 Task: Search one way flight ticket for 2 adults, 4 children and 1 infant on lap in business from Deadhorse: Deadhorse Airport(prudhoe Bay Airport) to Jackson: Jackson Hole Airport on 5-2-2023. Choice of flights is Spirit. Number of bags: 1 carry on bag. Price is upto 83000. Outbound departure time preference is 6:15.
Action: Mouse moved to (190, 133)
Screenshot: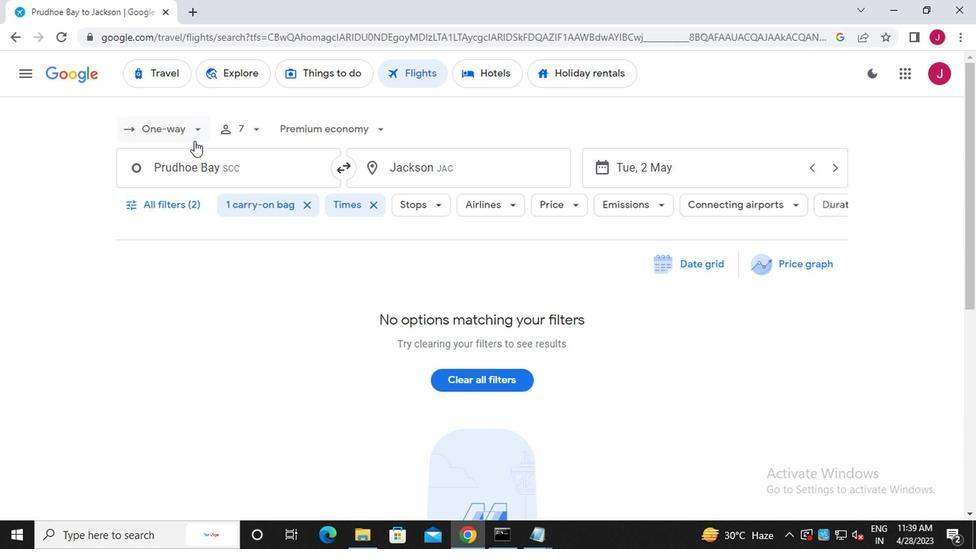 
Action: Mouse pressed left at (190, 133)
Screenshot: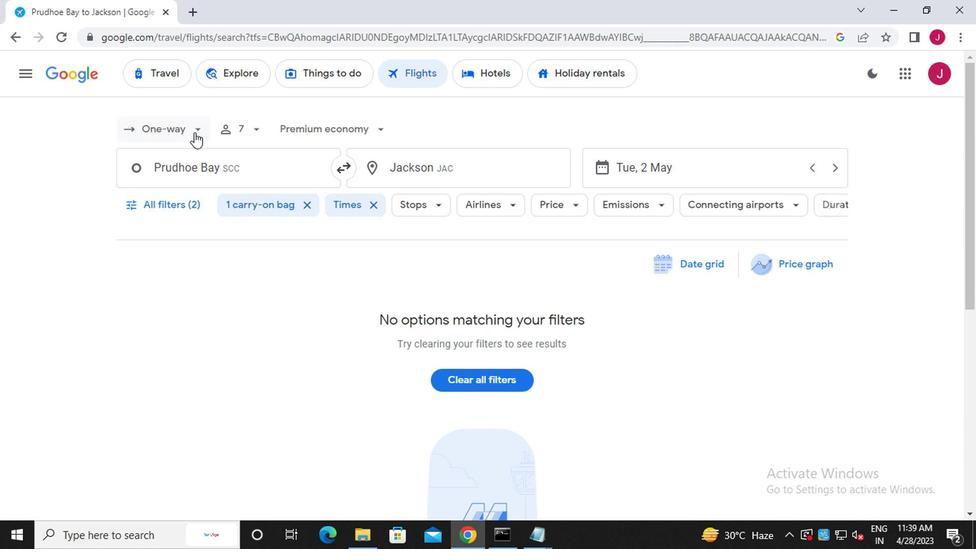 
Action: Mouse moved to (178, 196)
Screenshot: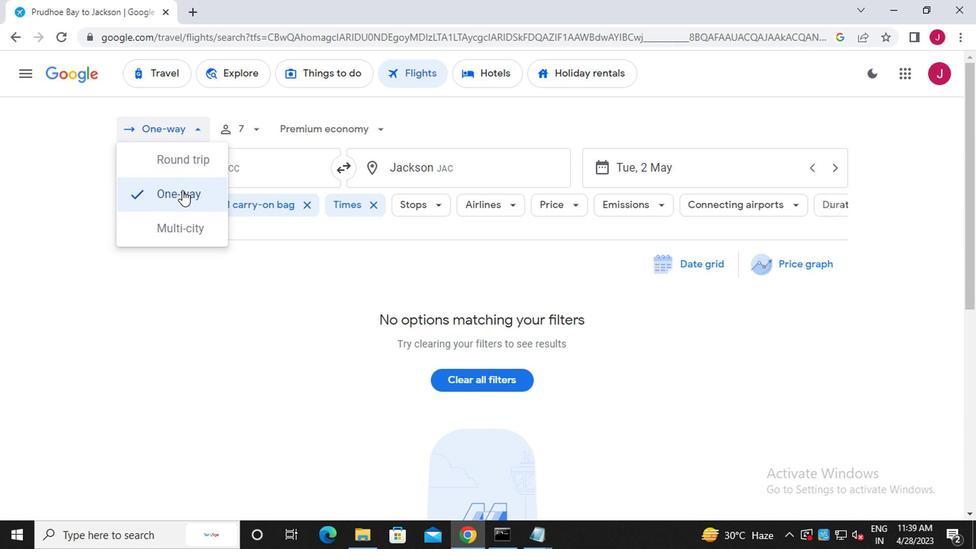 
Action: Mouse pressed left at (178, 196)
Screenshot: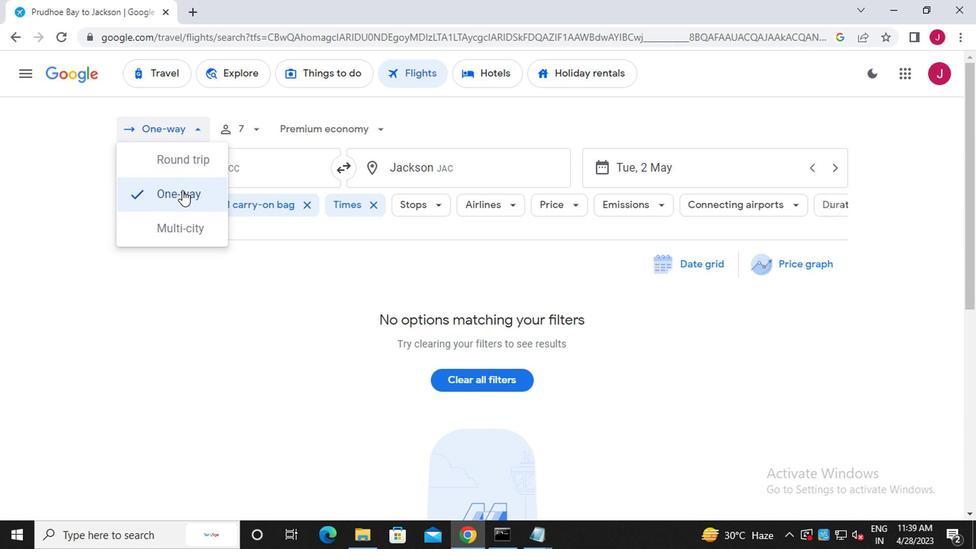 
Action: Mouse moved to (256, 132)
Screenshot: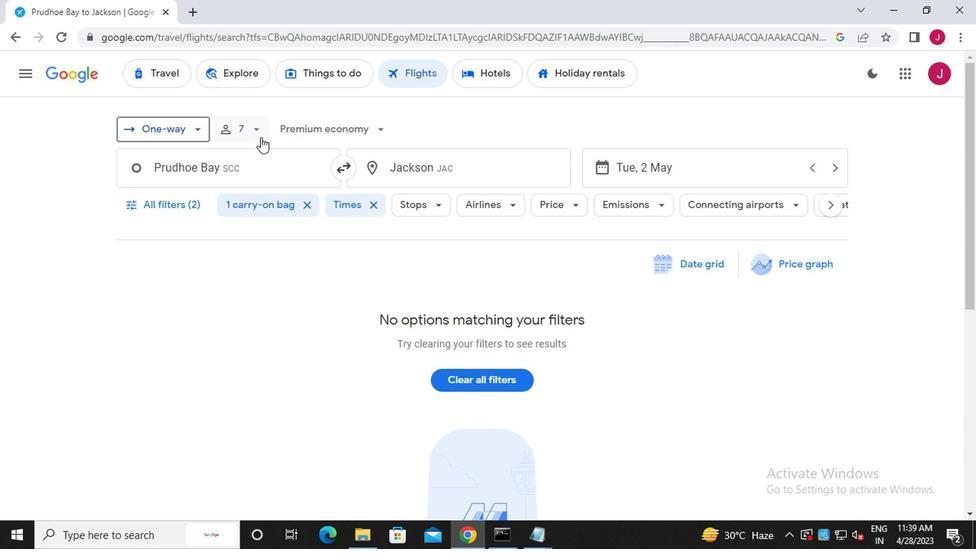 
Action: Mouse pressed left at (256, 132)
Screenshot: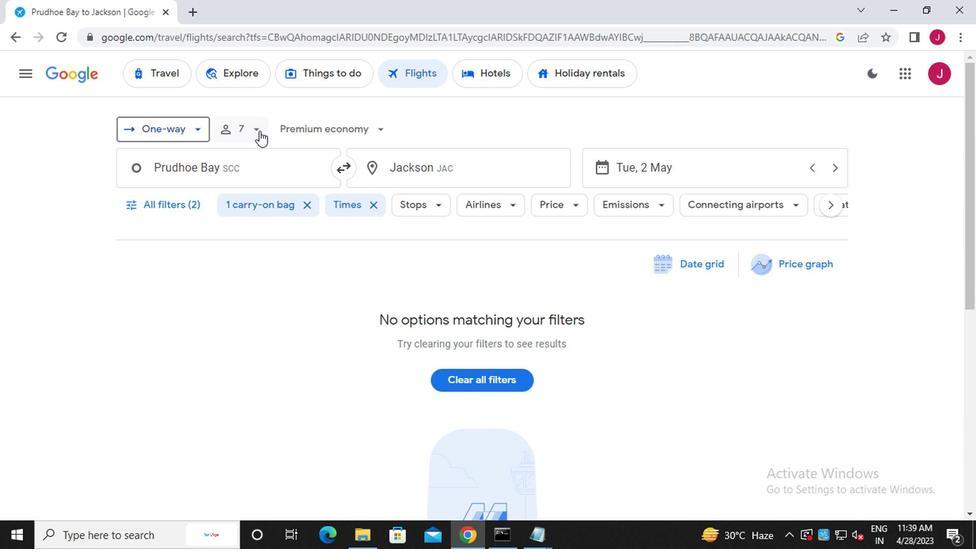 
Action: Mouse moved to (351, 318)
Screenshot: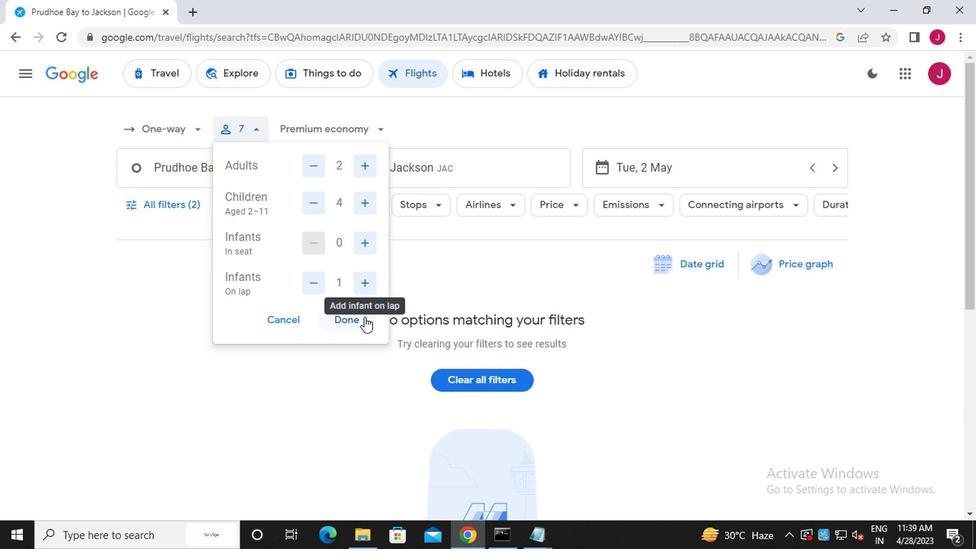 
Action: Mouse pressed left at (351, 318)
Screenshot: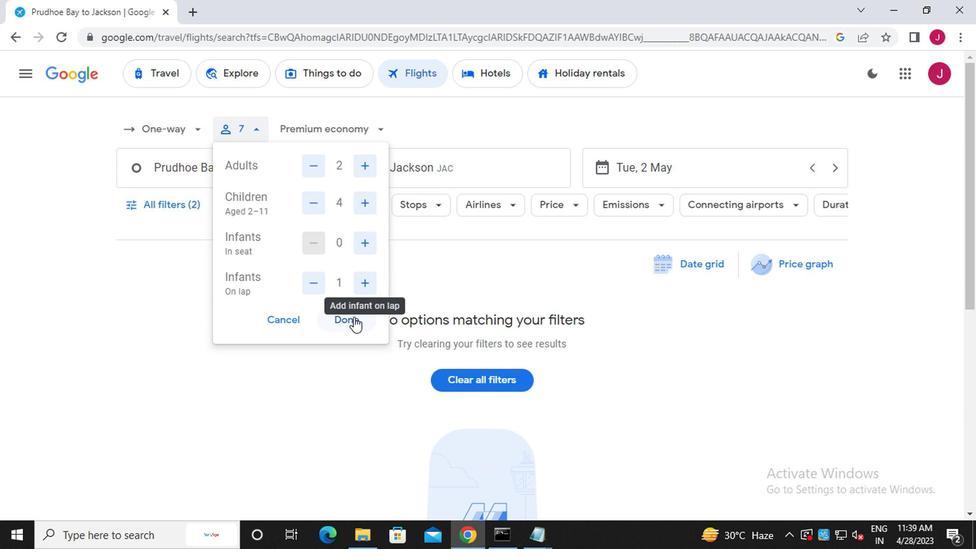 
Action: Mouse moved to (263, 166)
Screenshot: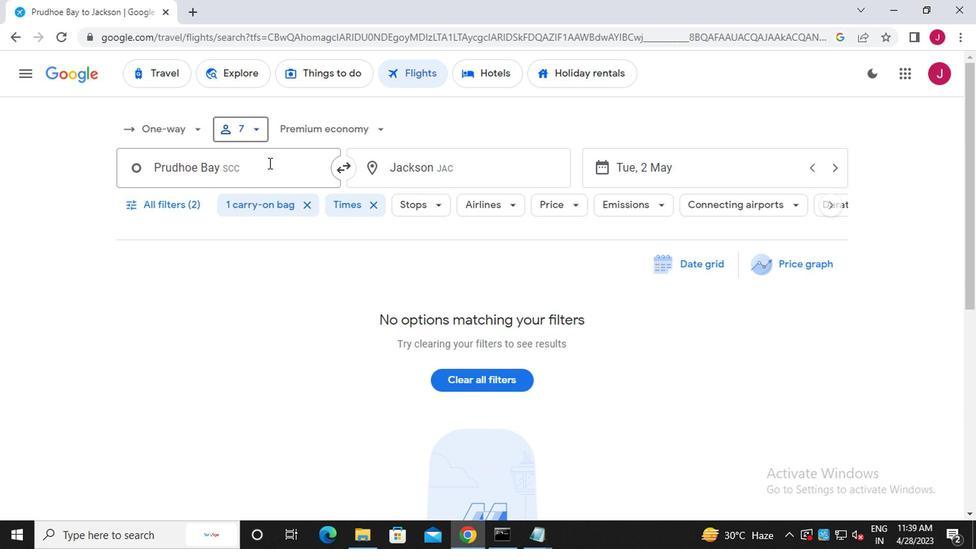 
Action: Mouse pressed left at (263, 166)
Screenshot: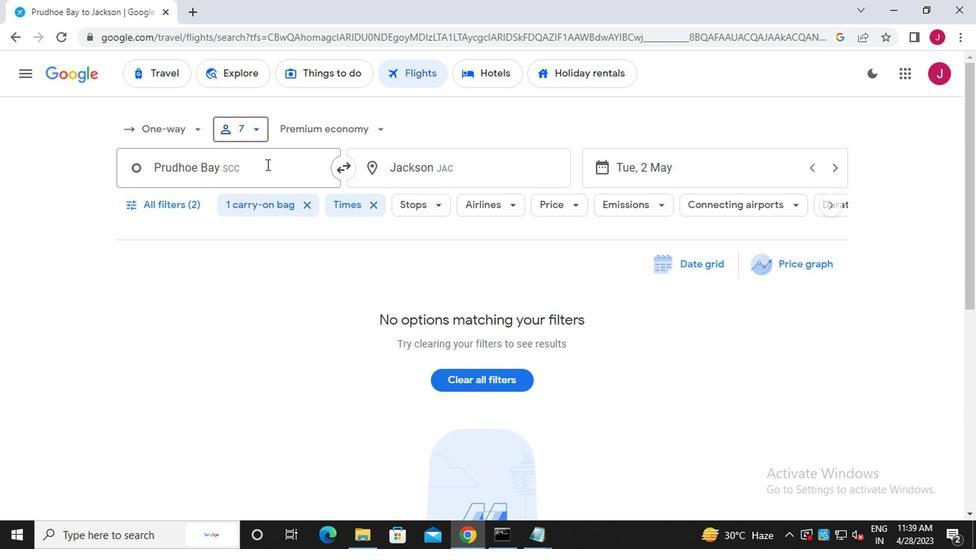 
Action: Key pressed <Key.backspace><Key.caps_lock>d<Key.caps_lock>eadhorse
Screenshot: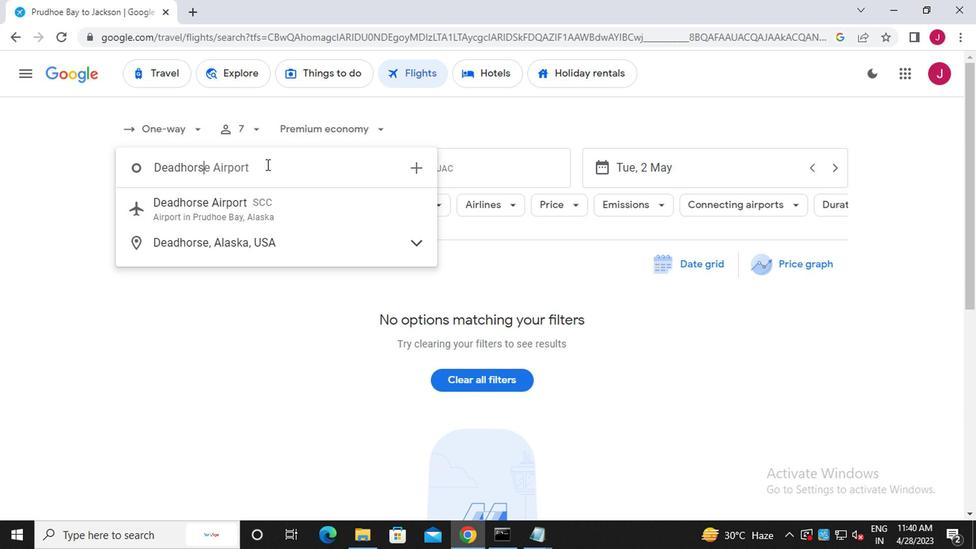 
Action: Mouse moved to (280, 212)
Screenshot: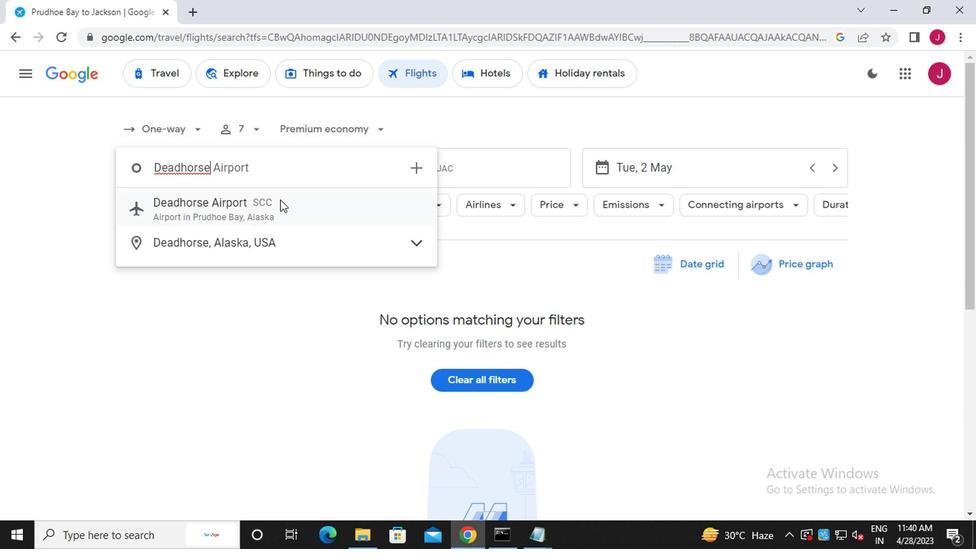
Action: Mouse pressed left at (280, 212)
Screenshot: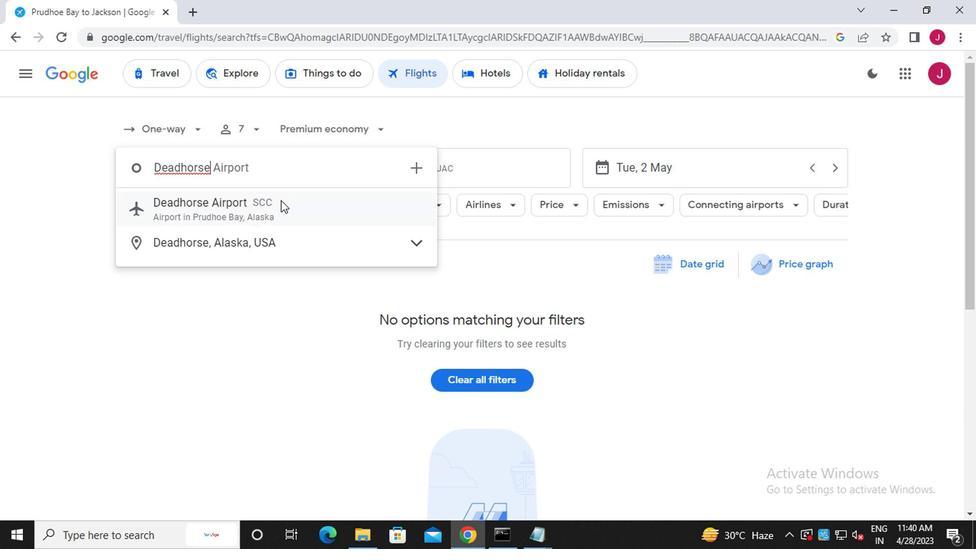 
Action: Mouse moved to (468, 170)
Screenshot: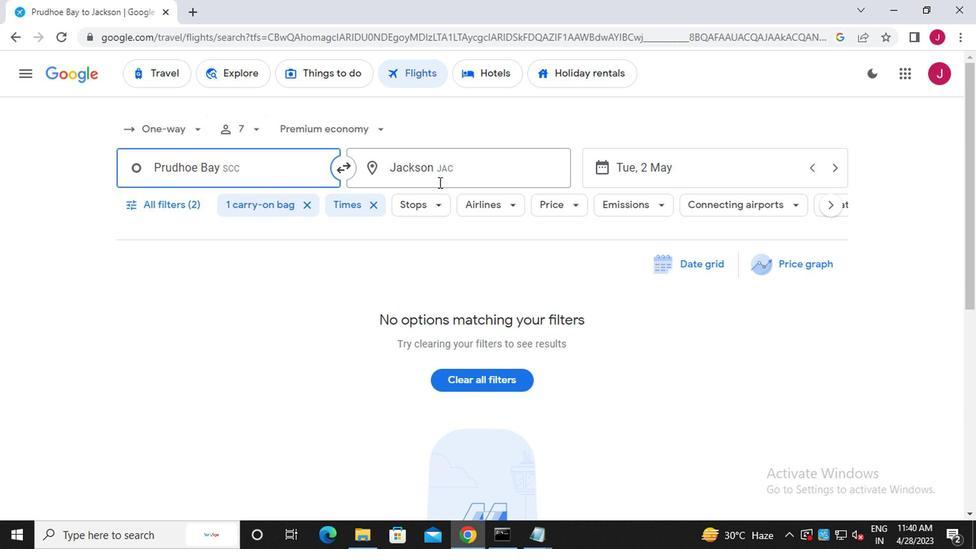 
Action: Mouse pressed left at (468, 170)
Screenshot: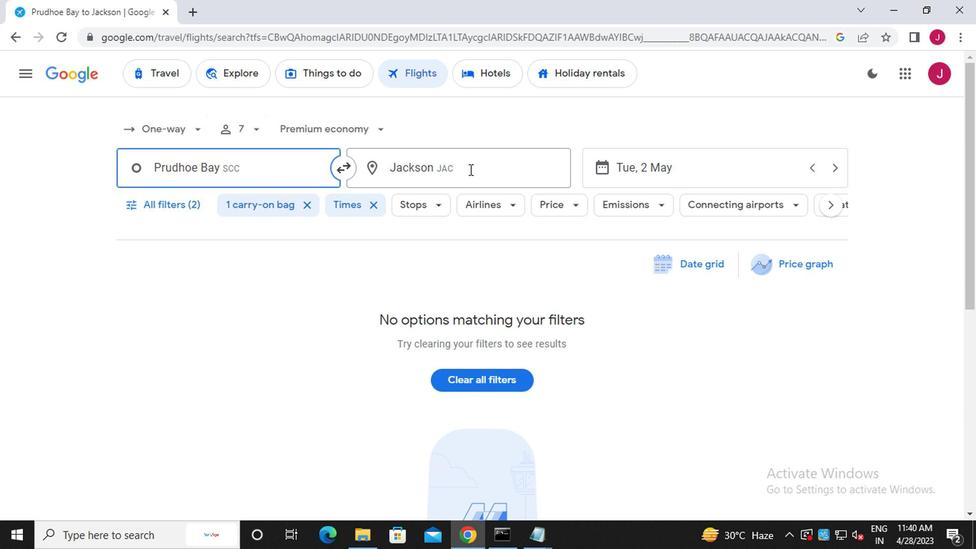 
Action: Mouse moved to (484, 325)
Screenshot: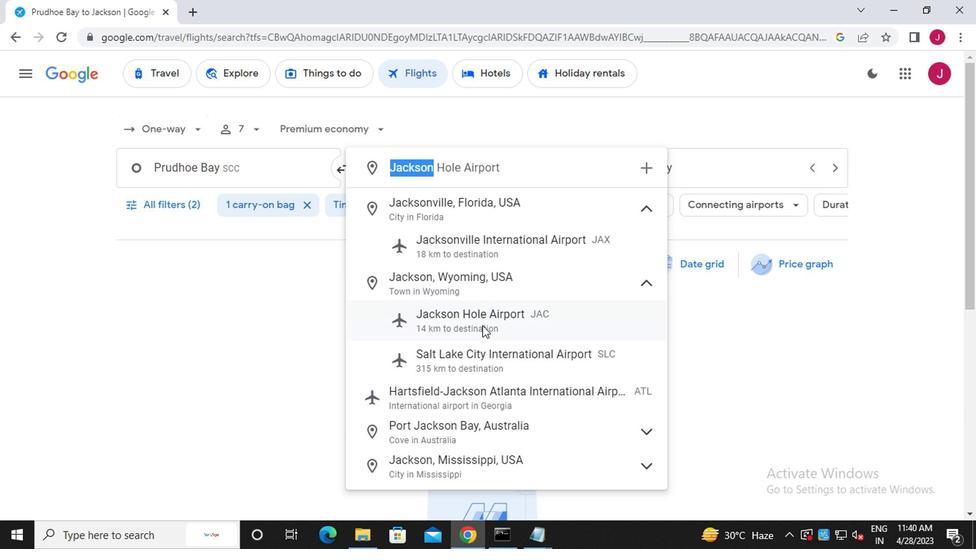 
Action: Mouse pressed left at (484, 325)
Screenshot: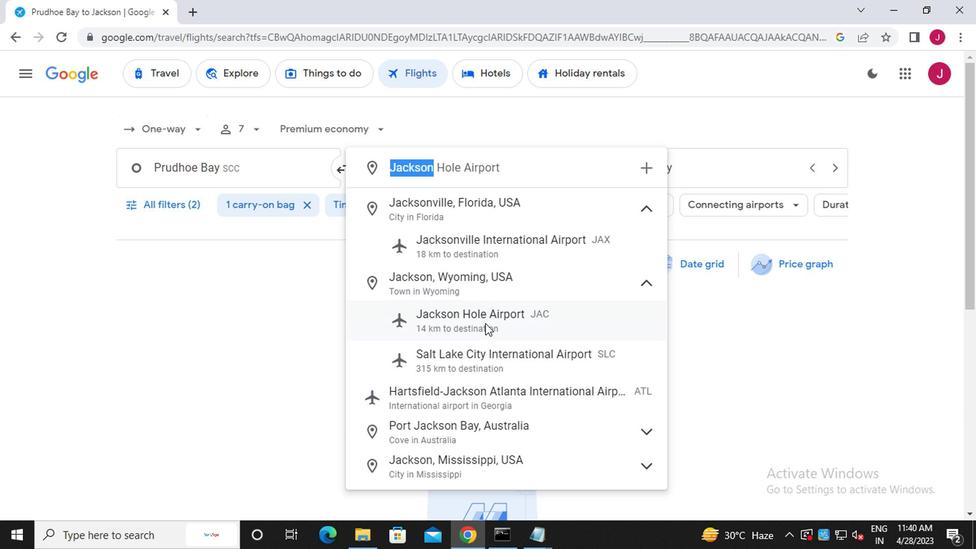 
Action: Mouse moved to (687, 173)
Screenshot: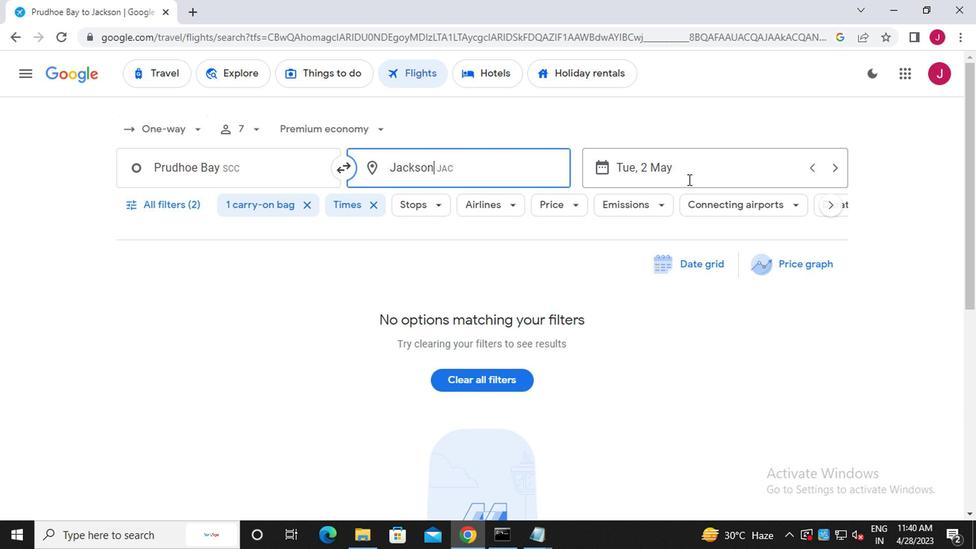 
Action: Mouse pressed left at (687, 173)
Screenshot: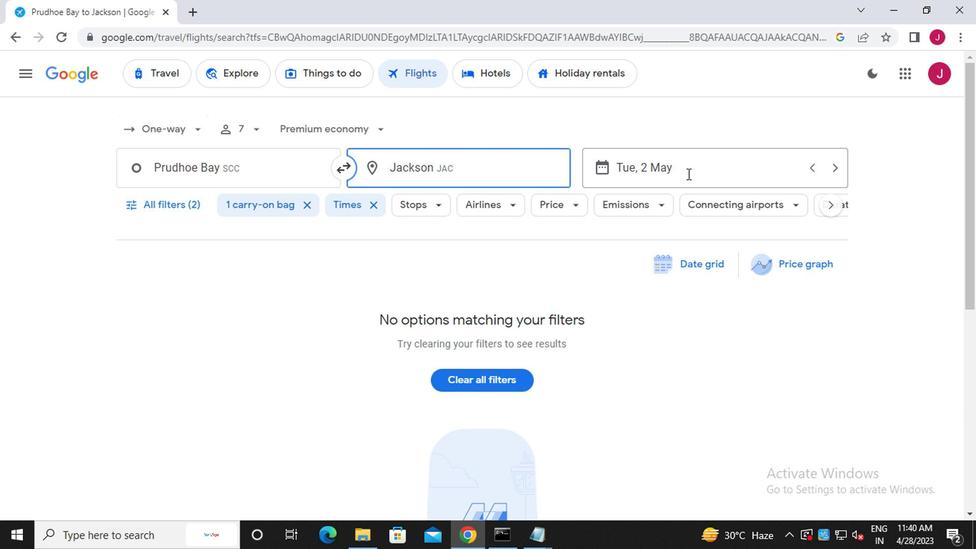 
Action: Mouse moved to (808, 494)
Screenshot: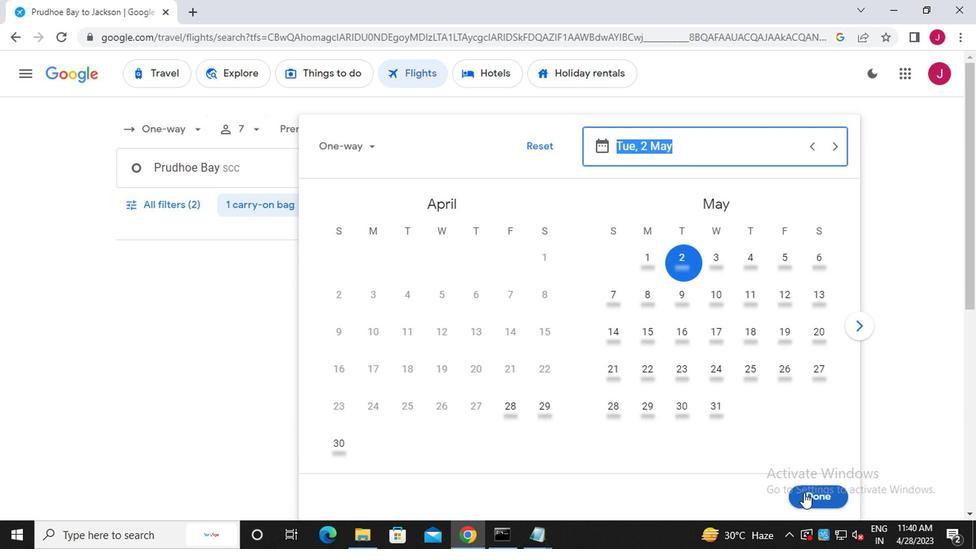 
Action: Mouse pressed left at (808, 494)
Screenshot: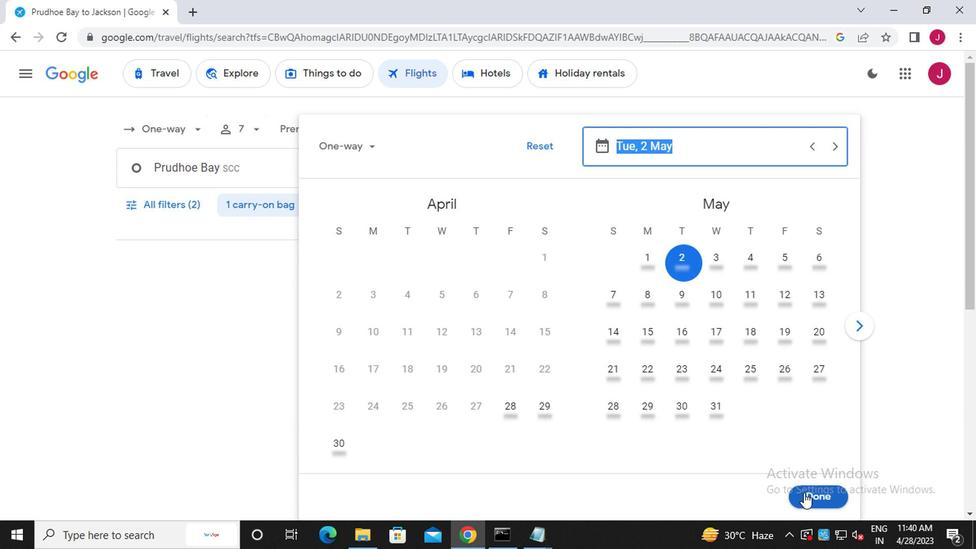 
Action: Mouse moved to (502, 378)
Screenshot: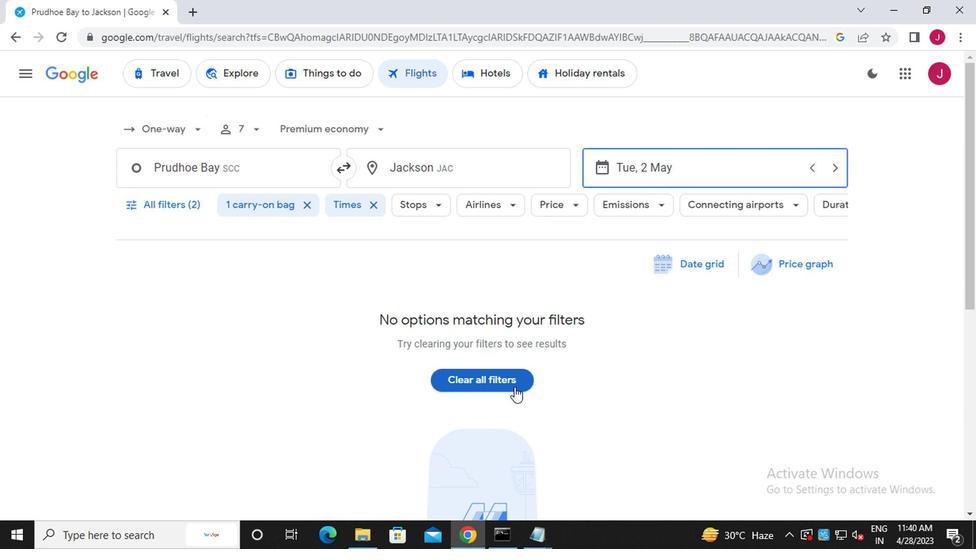 
Action: Mouse pressed left at (502, 378)
Screenshot: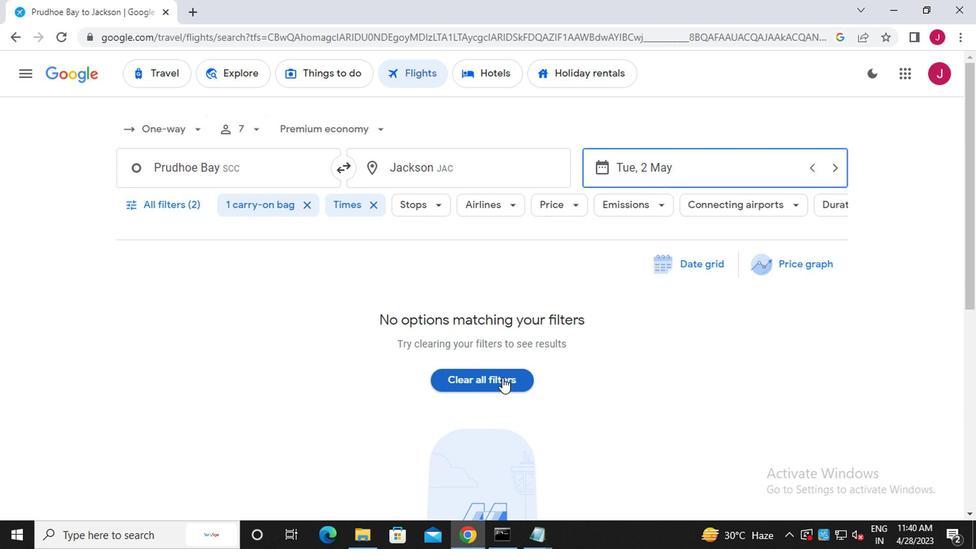 
Action: Mouse moved to (154, 209)
Screenshot: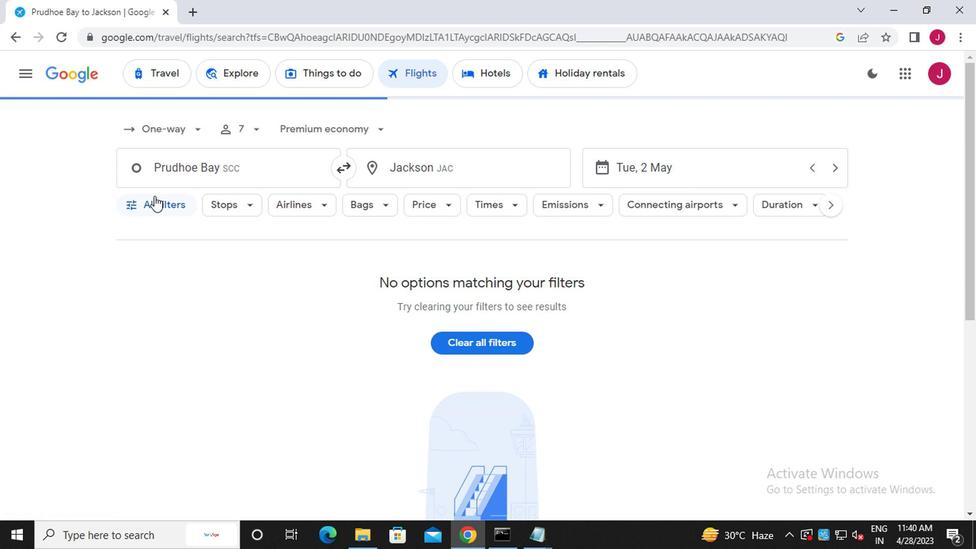 
Action: Mouse pressed left at (154, 209)
Screenshot: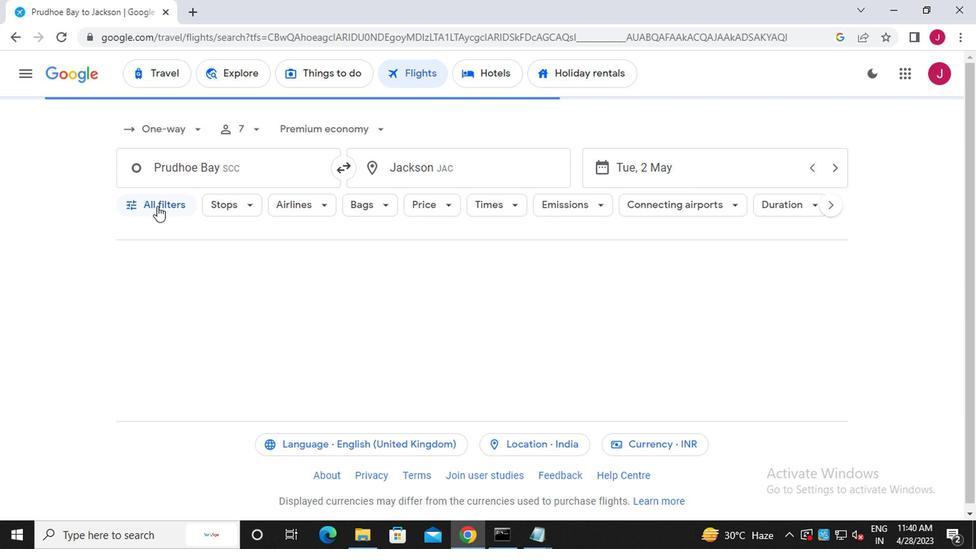 
Action: Mouse moved to (187, 316)
Screenshot: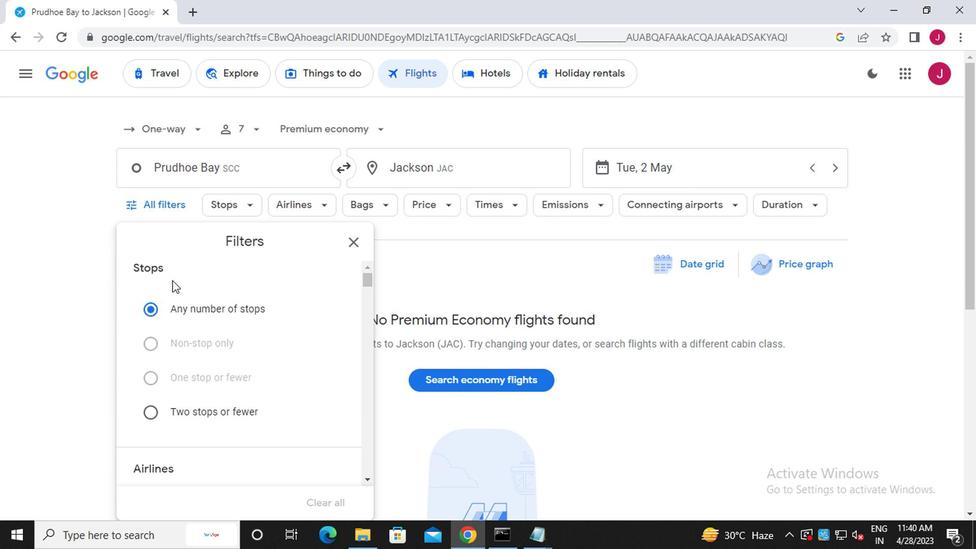 
Action: Mouse scrolled (187, 315) with delta (0, -1)
Screenshot: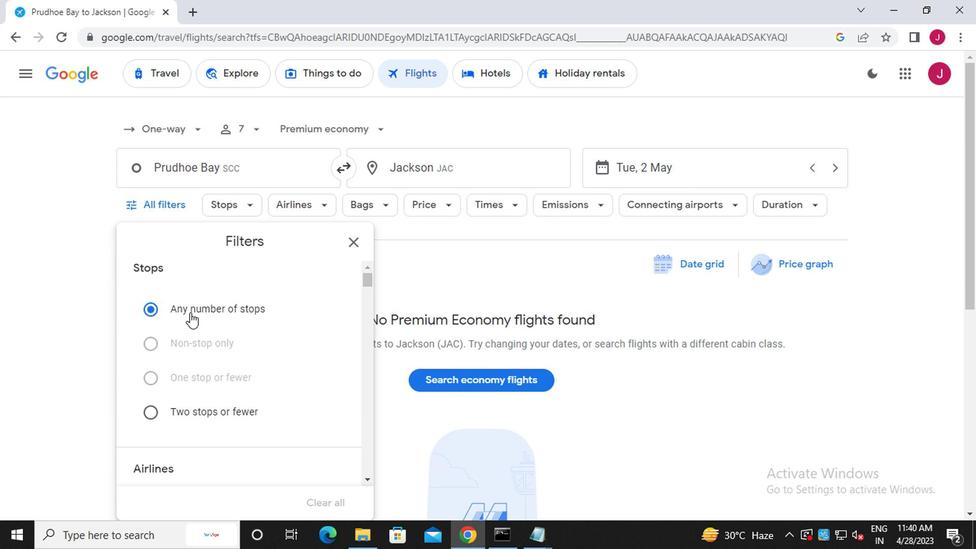 
Action: Mouse scrolled (187, 315) with delta (0, -1)
Screenshot: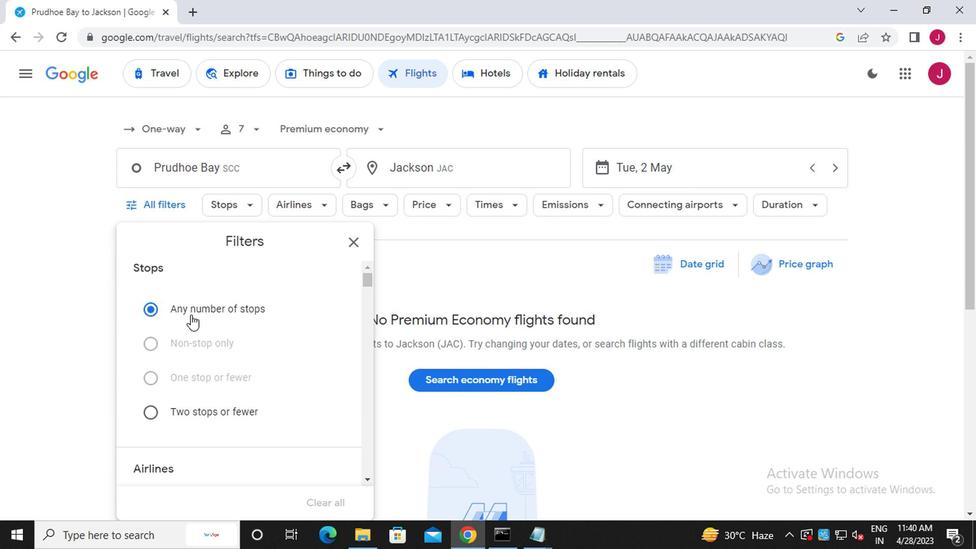 
Action: Mouse moved to (317, 366)
Screenshot: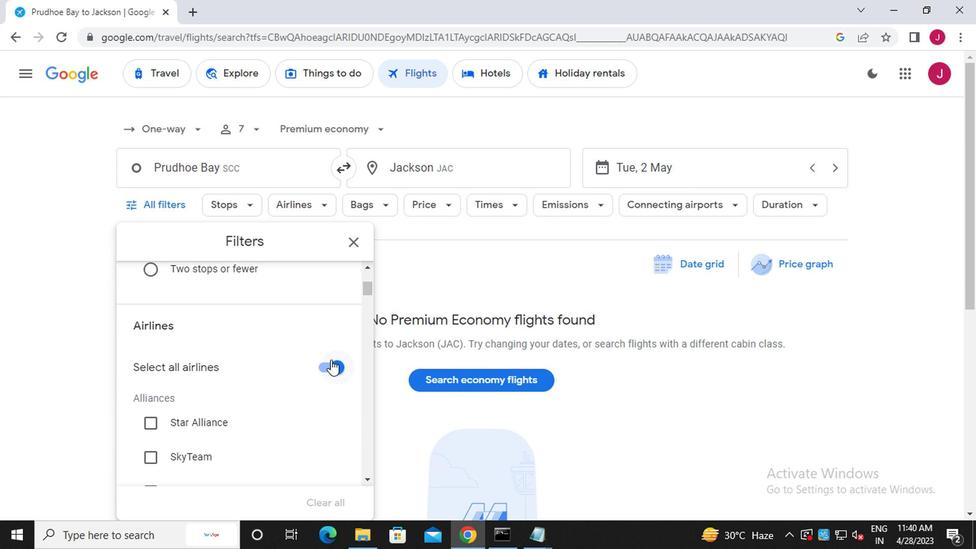 
Action: Mouse pressed left at (317, 366)
Screenshot: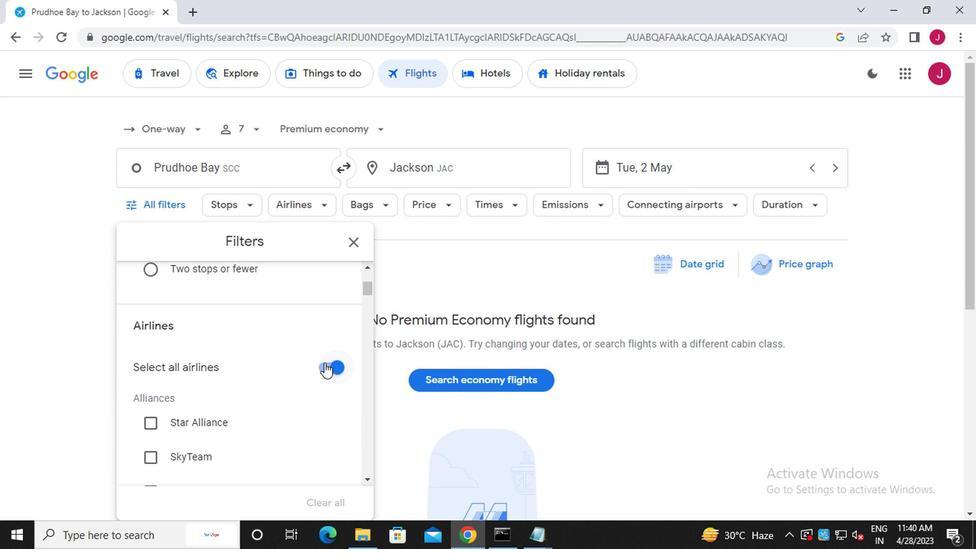 
Action: Mouse moved to (265, 370)
Screenshot: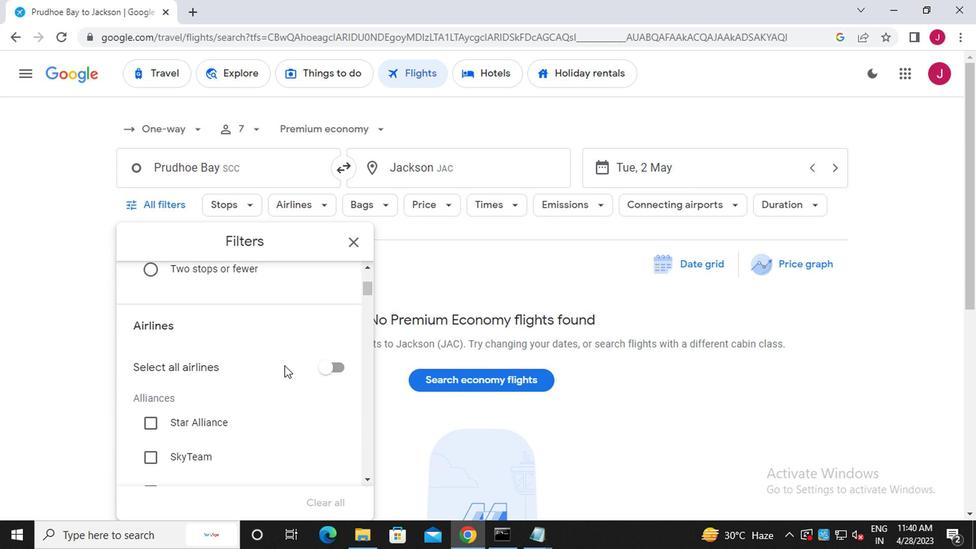 
Action: Mouse scrolled (265, 369) with delta (0, -1)
Screenshot: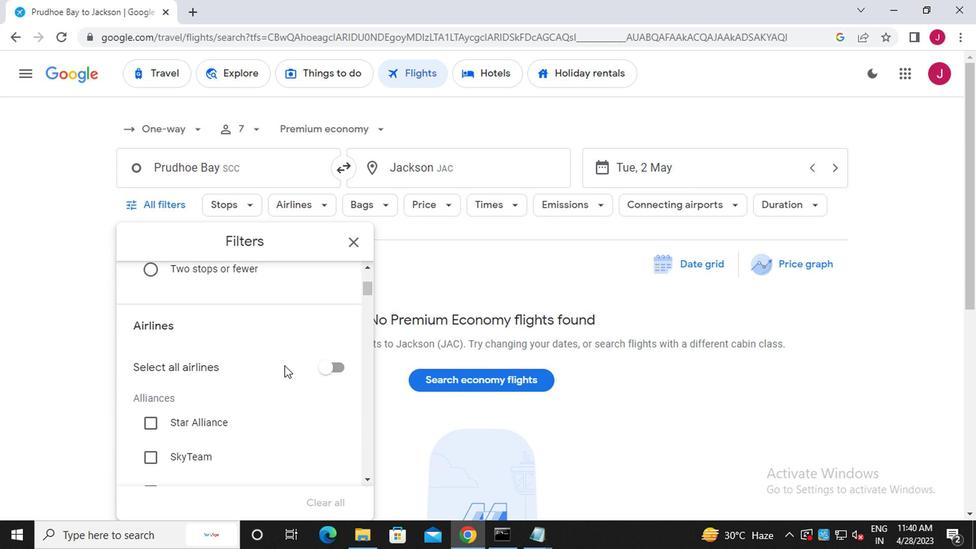 
Action: Mouse moved to (264, 370)
Screenshot: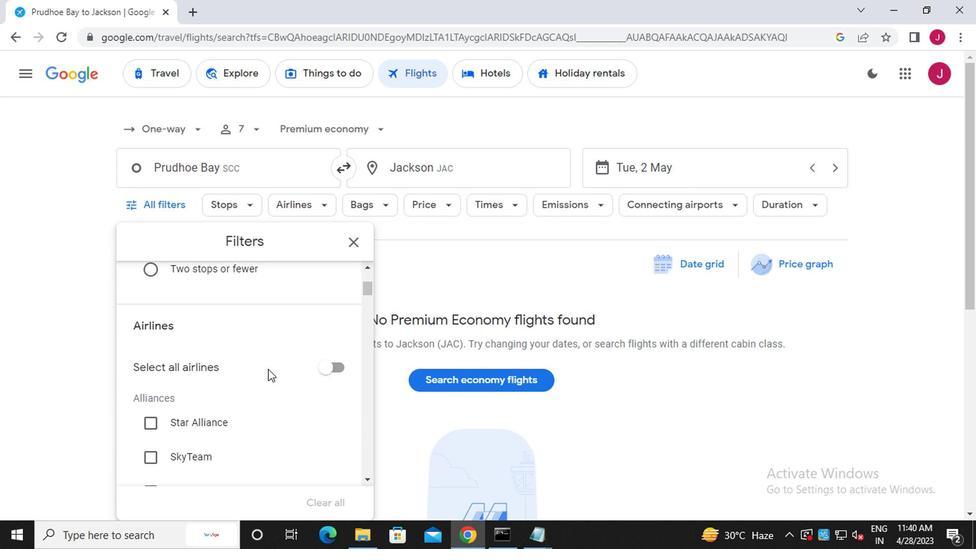
Action: Mouse scrolled (264, 369) with delta (0, -1)
Screenshot: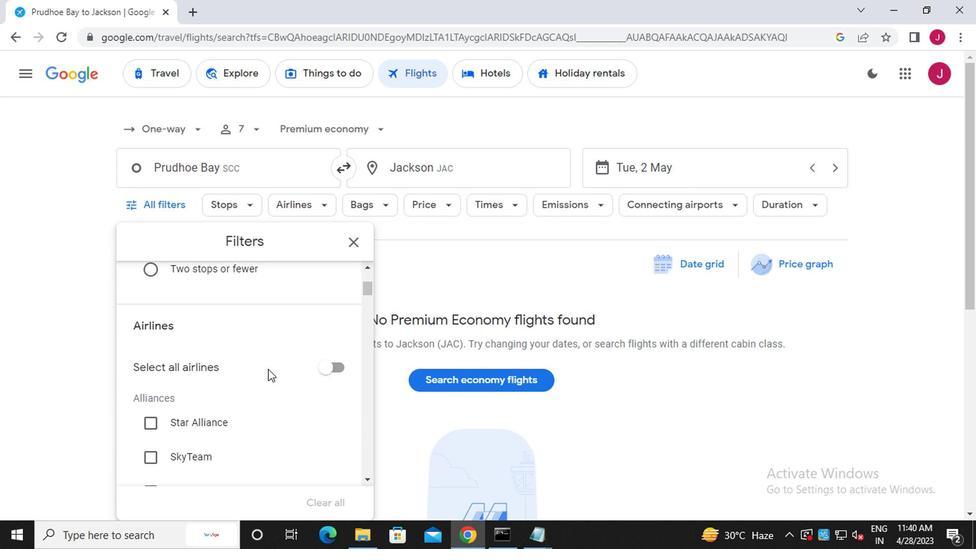 
Action: Mouse moved to (248, 369)
Screenshot: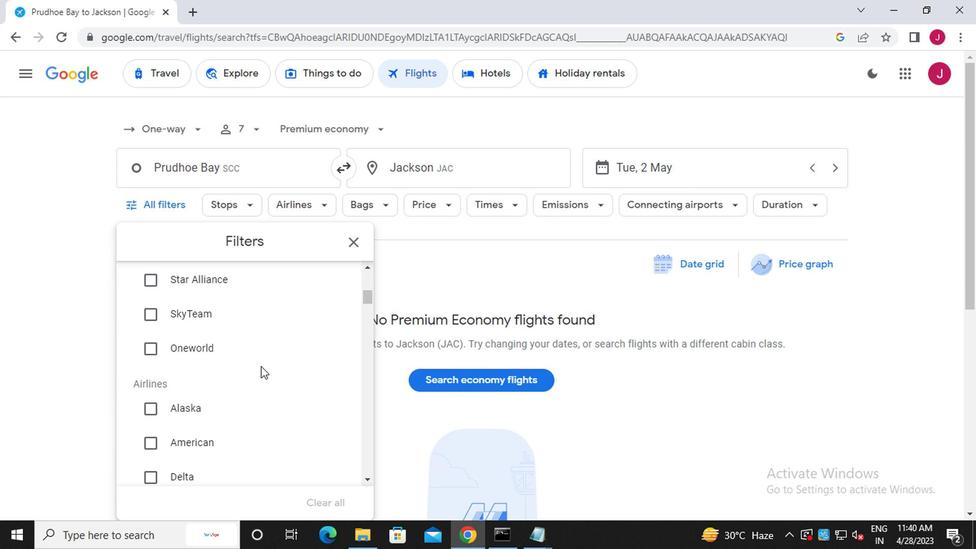 
Action: Mouse scrolled (248, 368) with delta (0, -1)
Screenshot: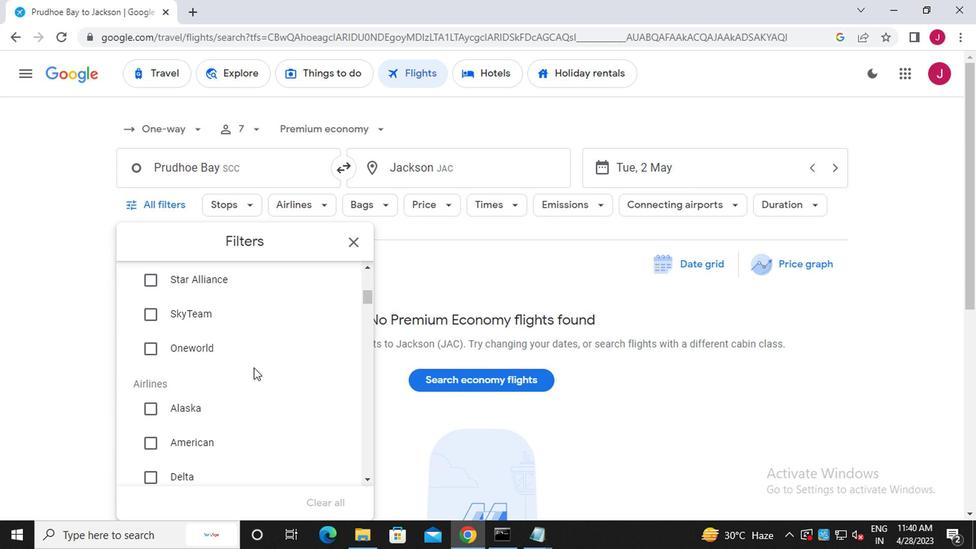 
Action: Mouse moved to (245, 364)
Screenshot: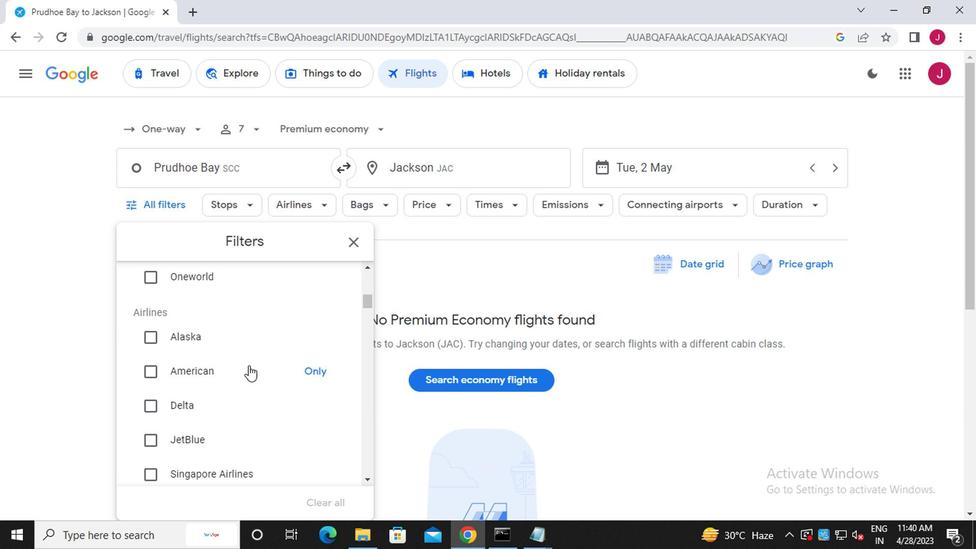 
Action: Mouse scrolled (245, 365) with delta (0, 1)
Screenshot: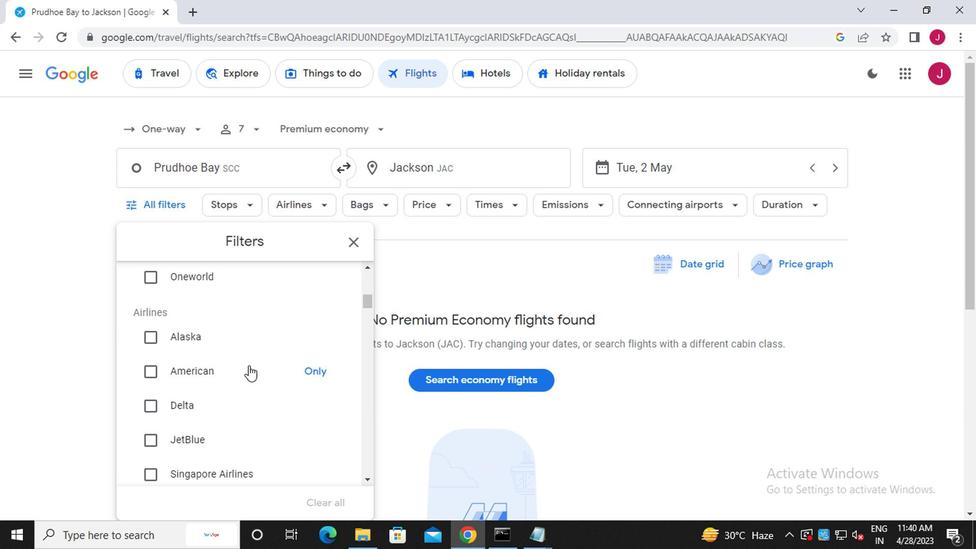 
Action: Mouse scrolled (245, 365) with delta (0, 1)
Screenshot: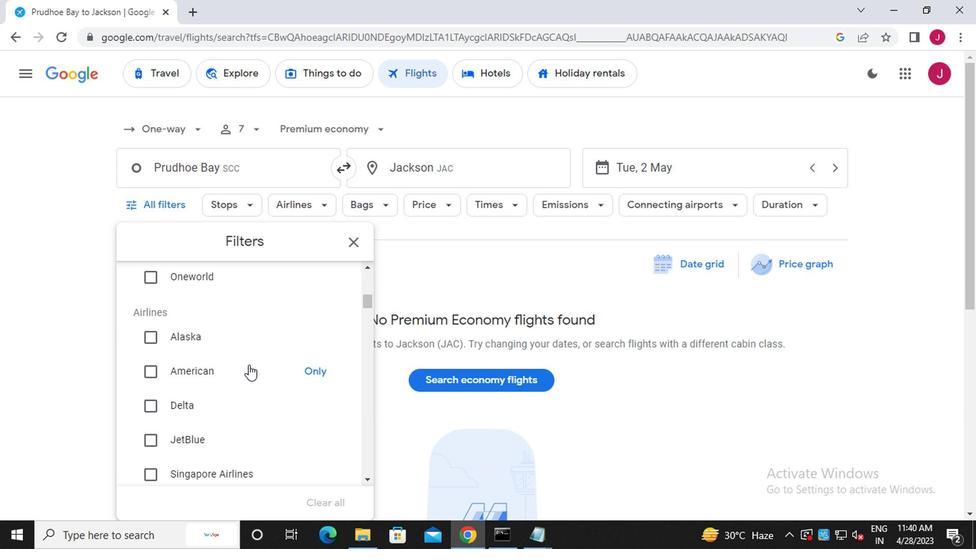 
Action: Mouse scrolled (245, 364) with delta (0, 0)
Screenshot: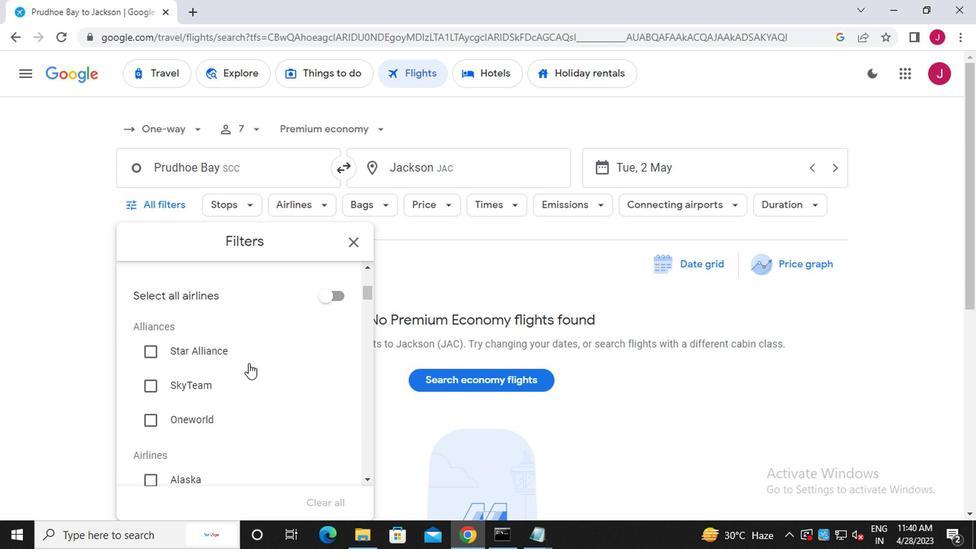 
Action: Mouse scrolled (245, 364) with delta (0, 0)
Screenshot: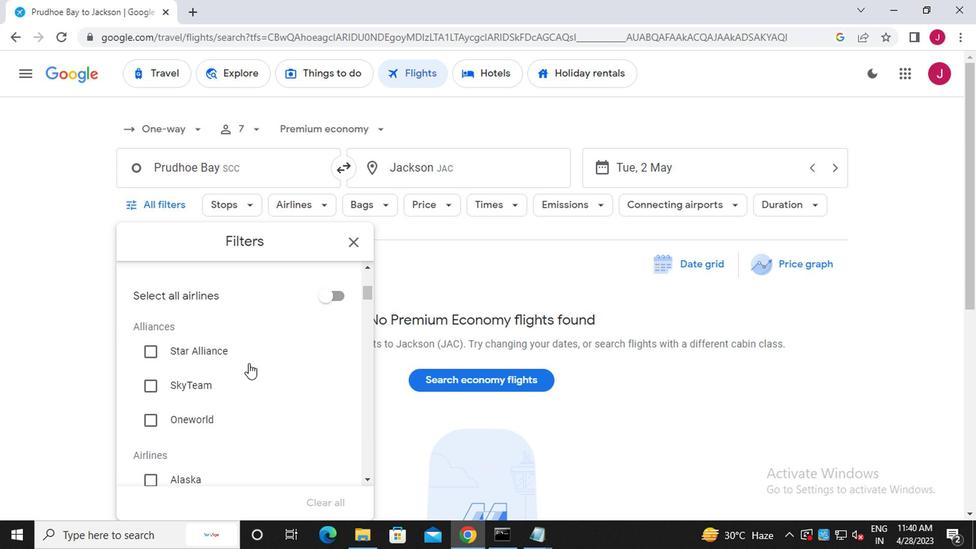 
Action: Mouse scrolled (245, 364) with delta (0, 0)
Screenshot: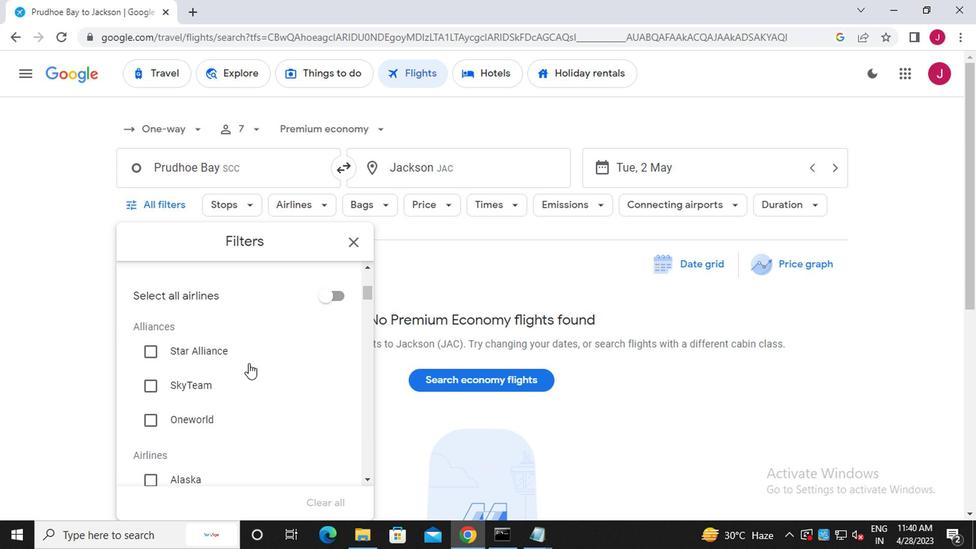 
Action: Mouse scrolled (245, 364) with delta (0, 0)
Screenshot: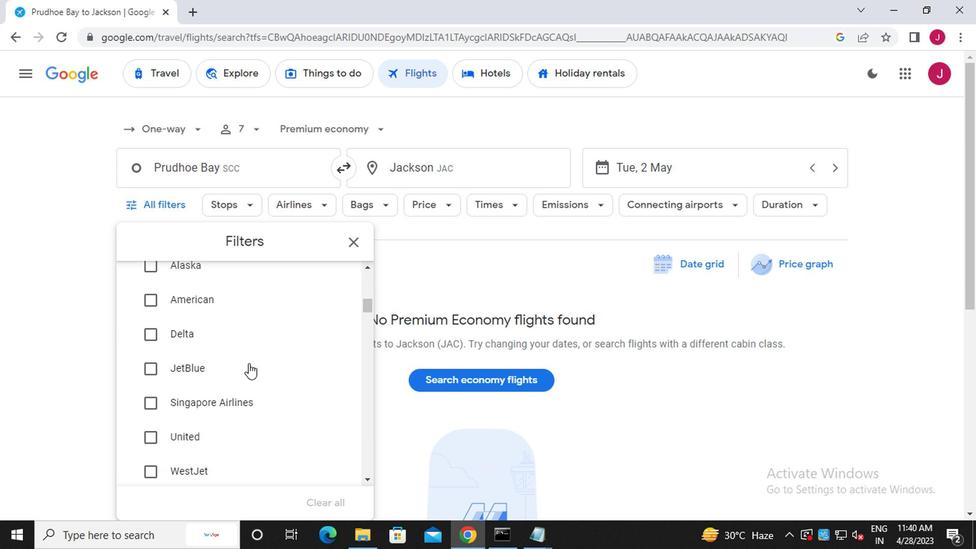 
Action: Mouse moved to (242, 354)
Screenshot: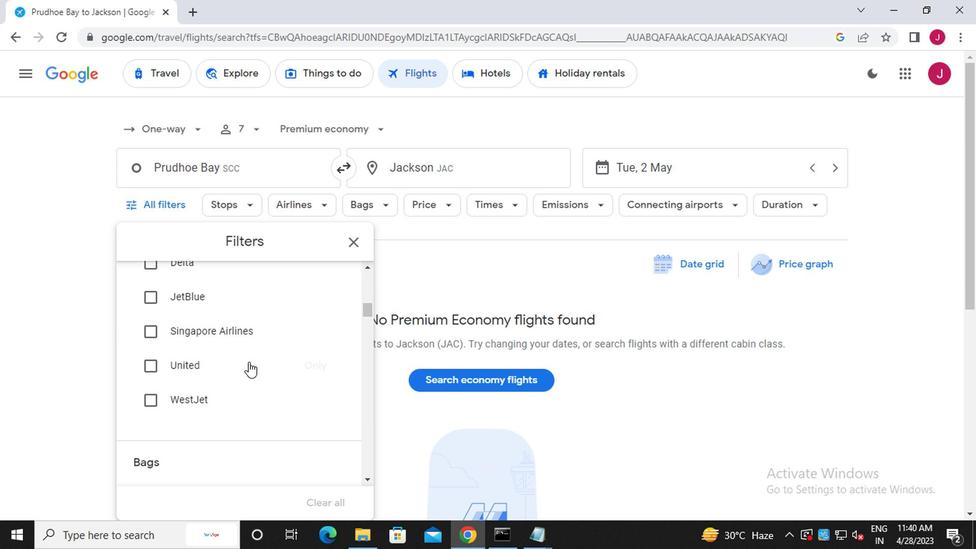 
Action: Mouse scrolled (242, 353) with delta (0, 0)
Screenshot: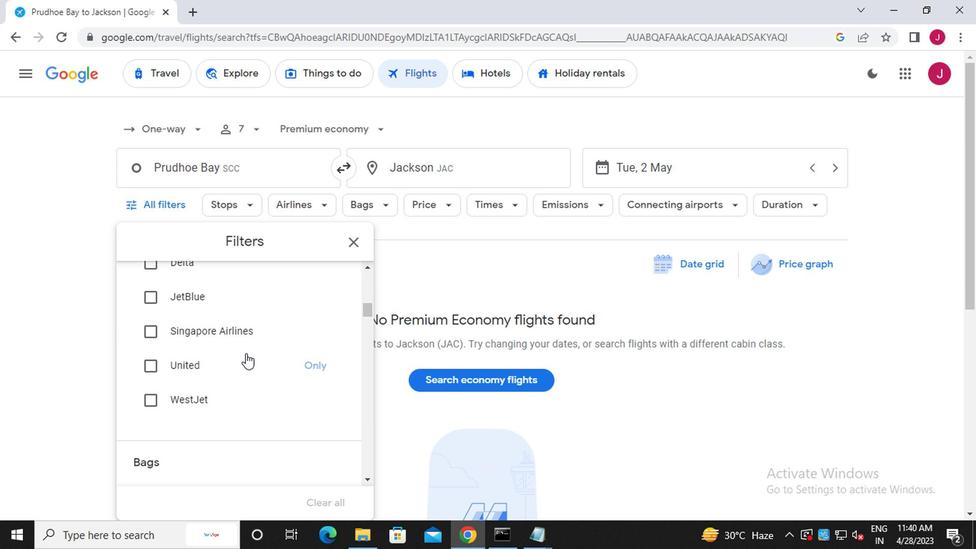 
Action: Mouse scrolled (242, 353) with delta (0, 0)
Screenshot: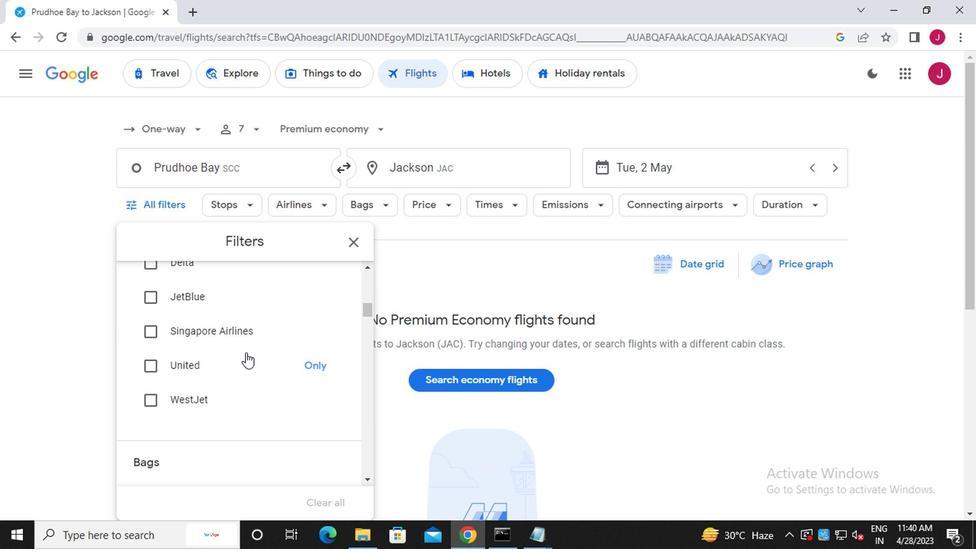 
Action: Mouse moved to (328, 358)
Screenshot: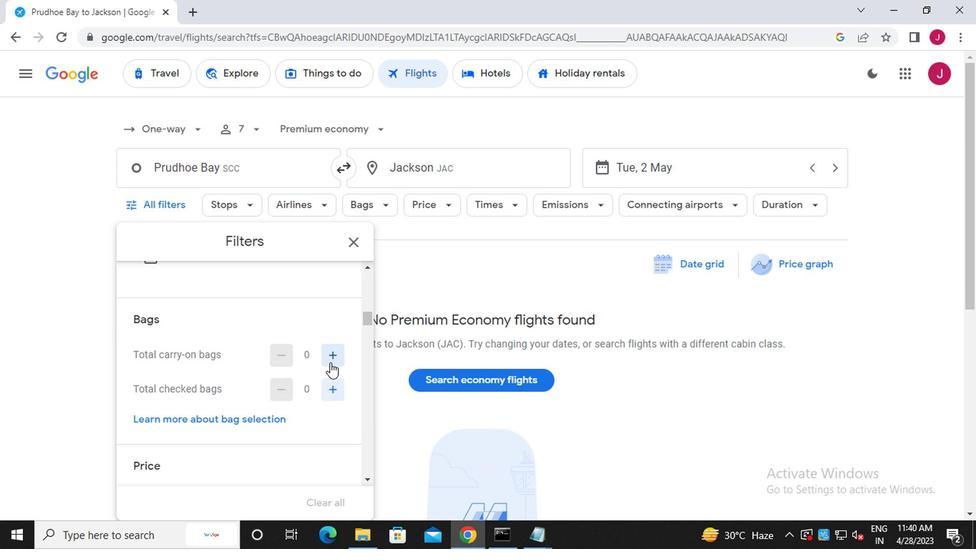 
Action: Mouse pressed left at (328, 358)
Screenshot: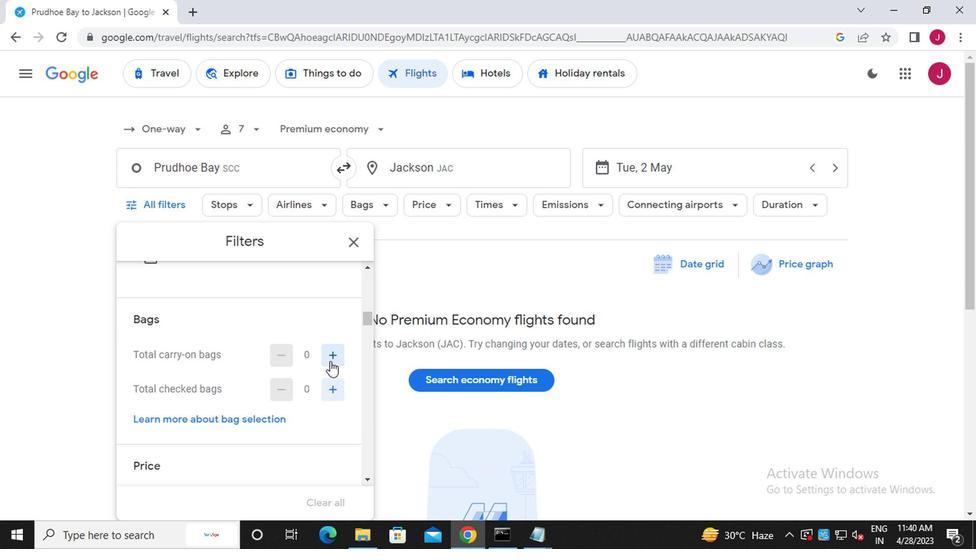 
Action: Mouse moved to (323, 358)
Screenshot: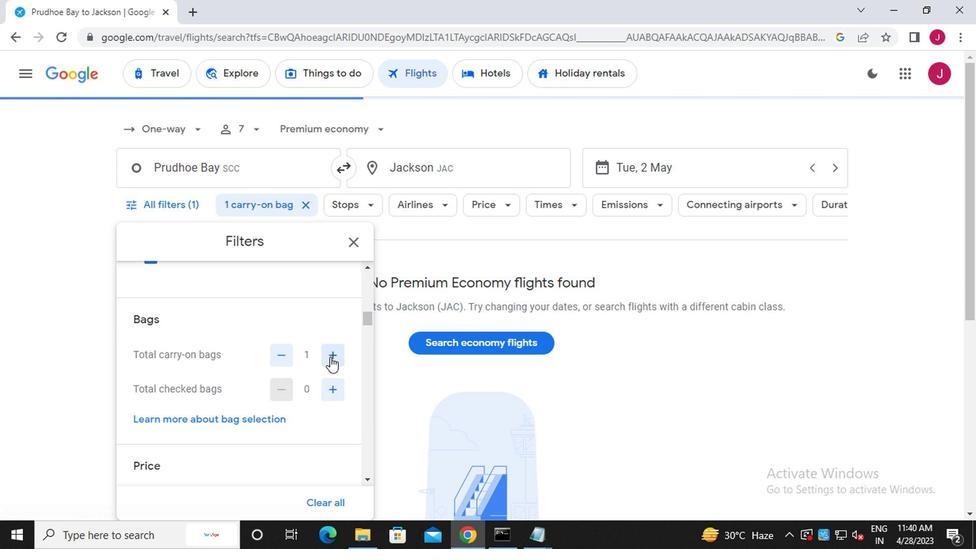 
Action: Mouse scrolled (323, 357) with delta (0, -1)
Screenshot: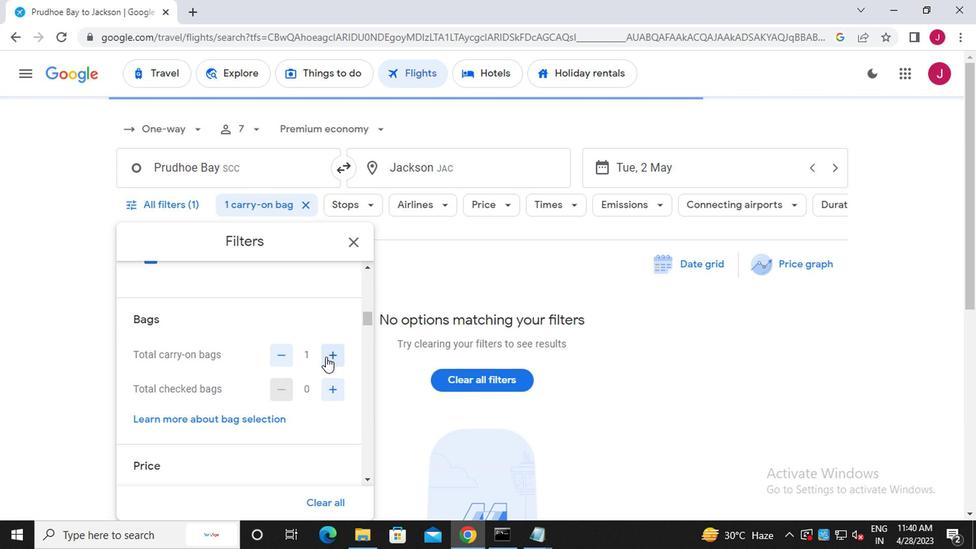 
Action: Mouse scrolled (323, 357) with delta (0, -1)
Screenshot: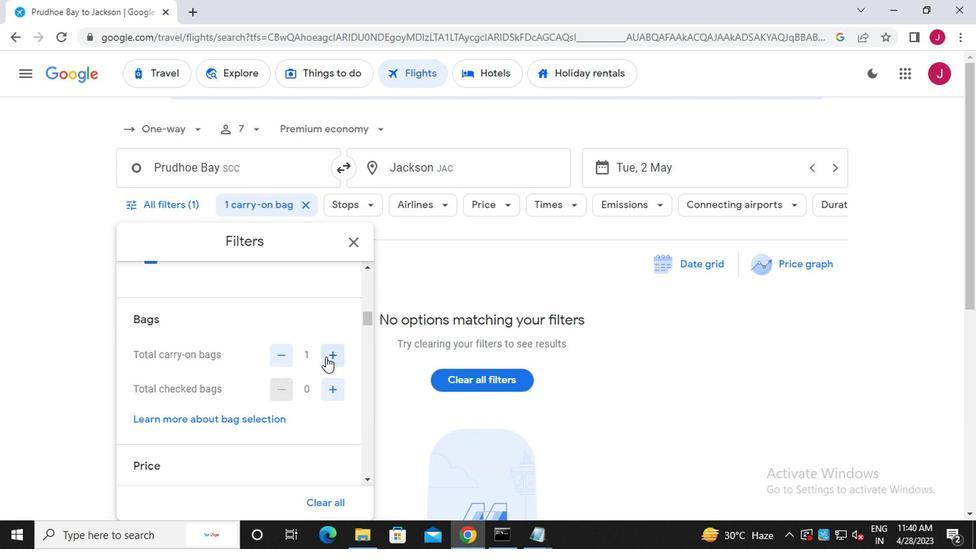 
Action: Mouse moved to (335, 387)
Screenshot: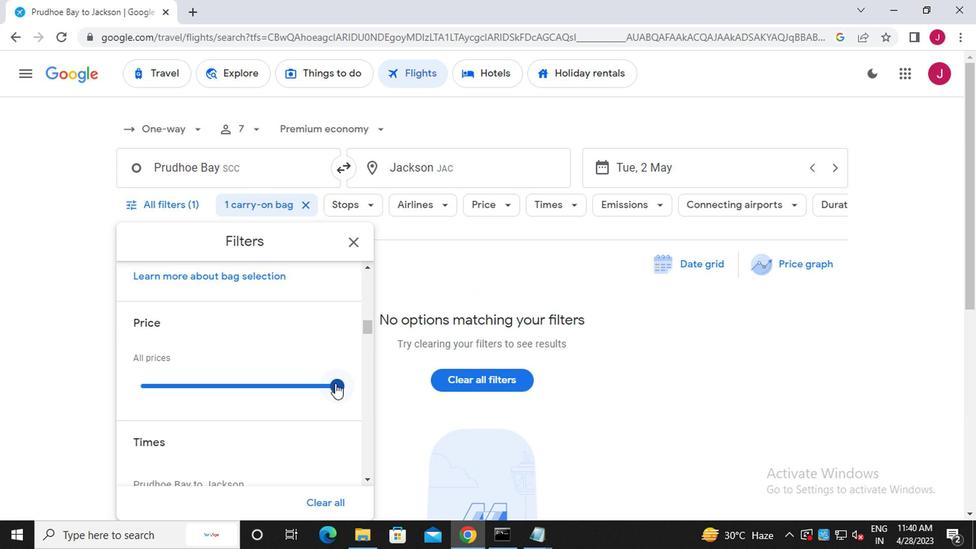 
Action: Mouse pressed left at (335, 387)
Screenshot: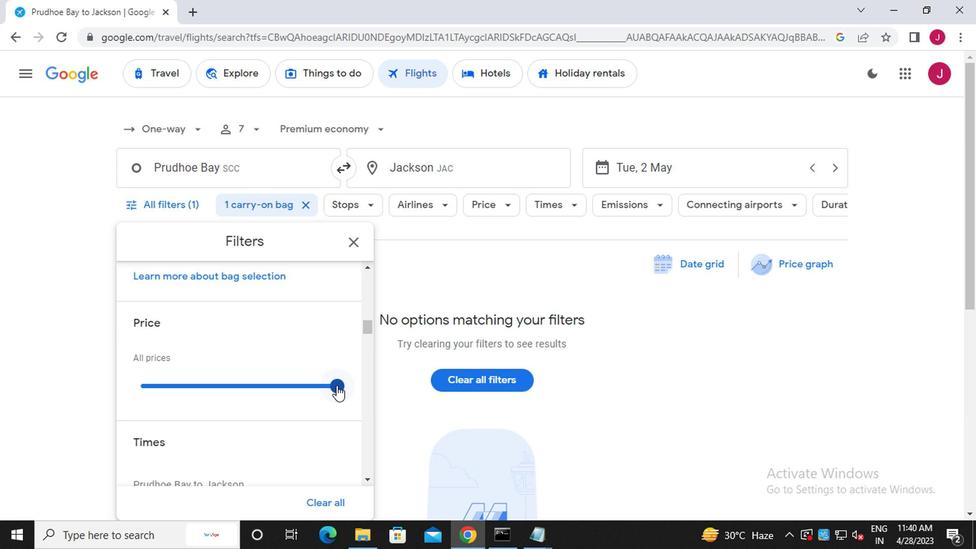 
Action: Mouse pressed left at (335, 387)
Screenshot: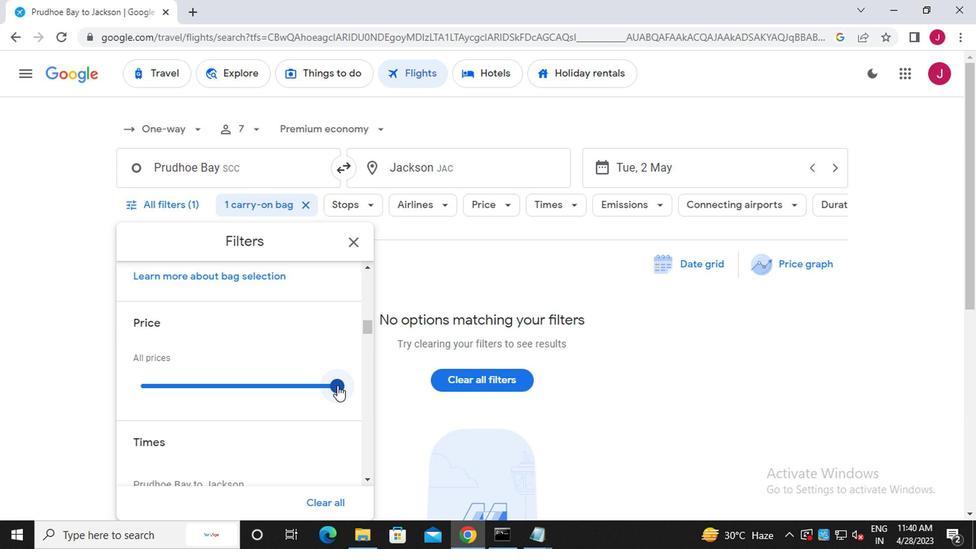 
Action: Mouse moved to (332, 387)
Screenshot: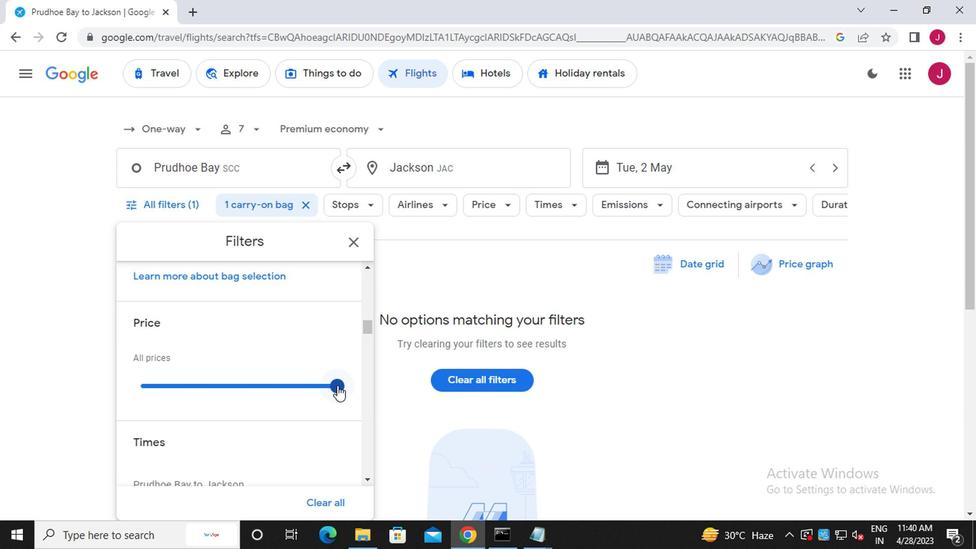 
Action: Mouse scrolled (332, 386) with delta (0, -1)
Screenshot: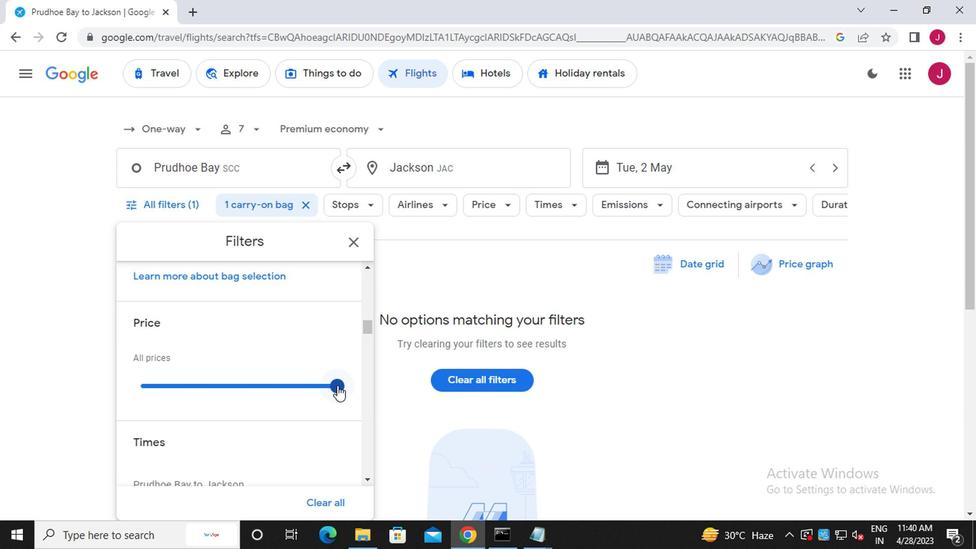 
Action: Mouse moved to (331, 387)
Screenshot: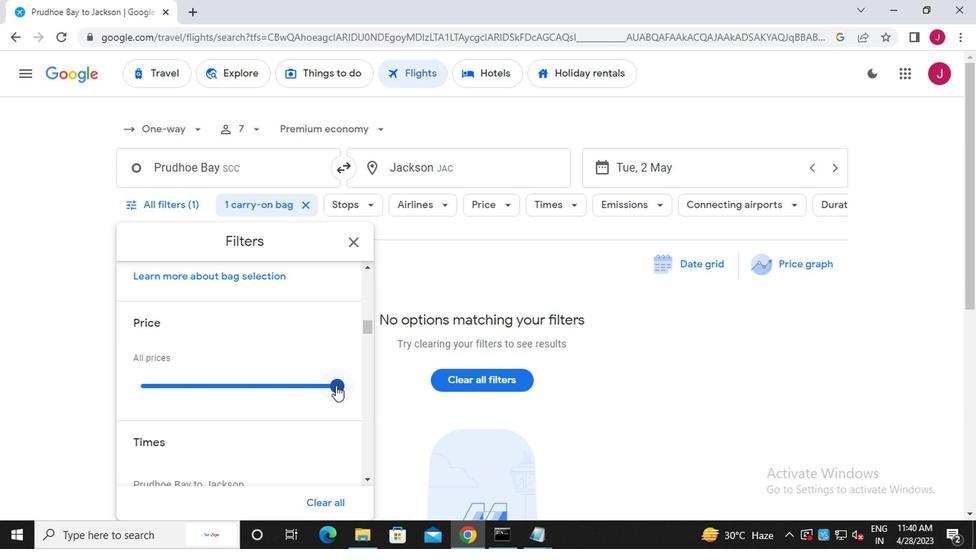 
Action: Mouse scrolled (331, 386) with delta (0, -1)
Screenshot: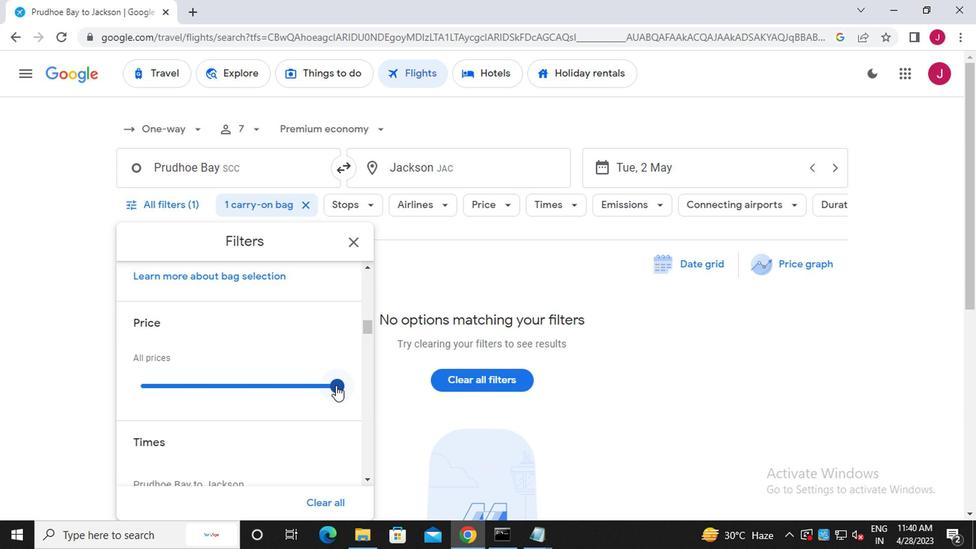 
Action: Mouse moved to (135, 406)
Screenshot: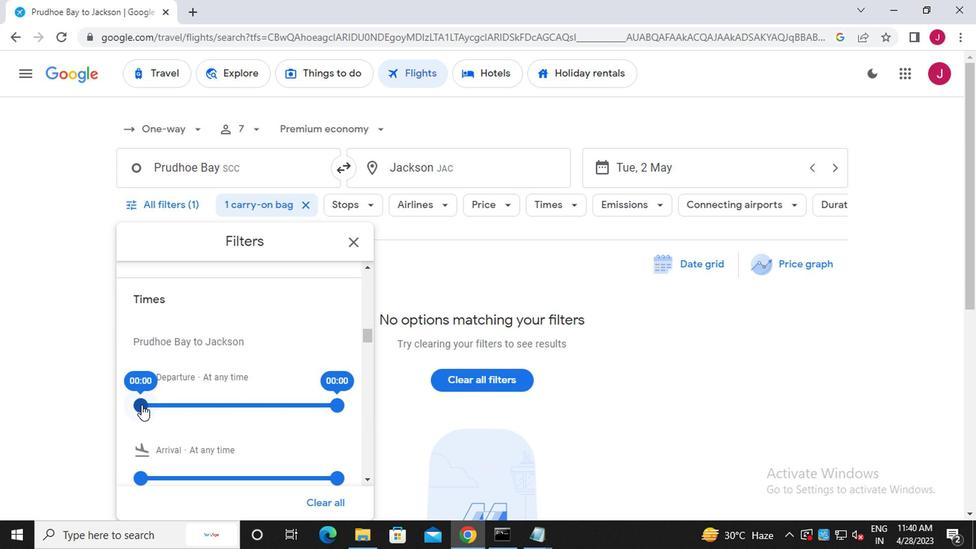 
Action: Mouse pressed left at (135, 406)
Screenshot: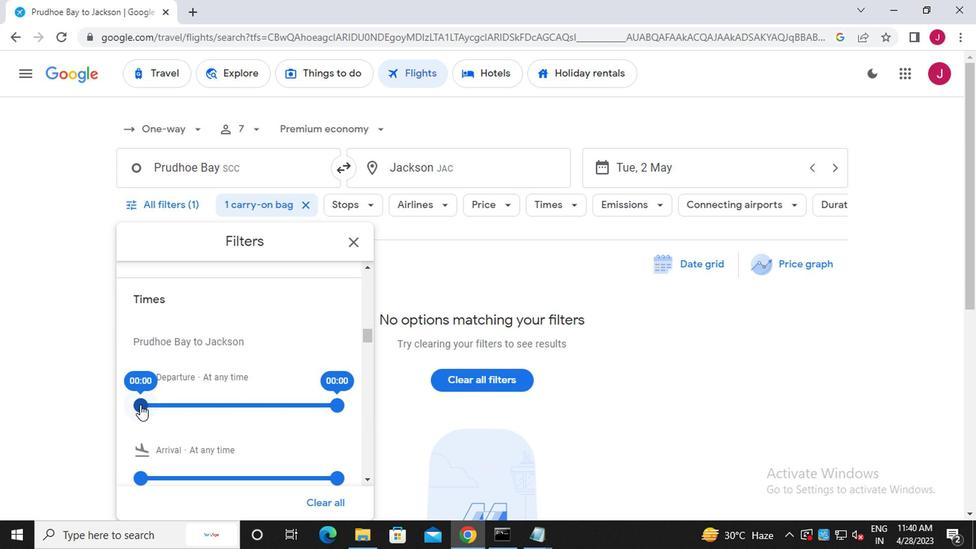 
Action: Mouse moved to (346, 239)
Screenshot: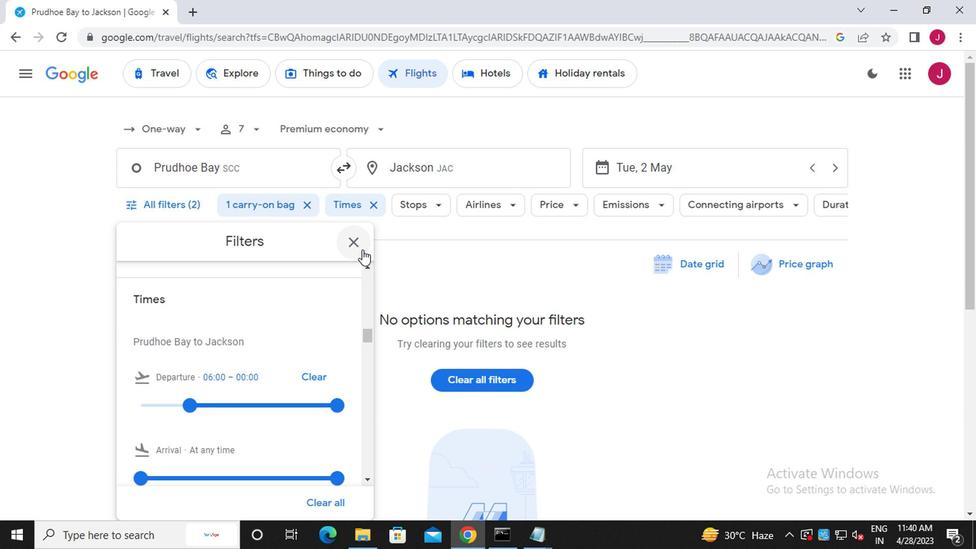 
Action: Mouse pressed left at (346, 239)
Screenshot: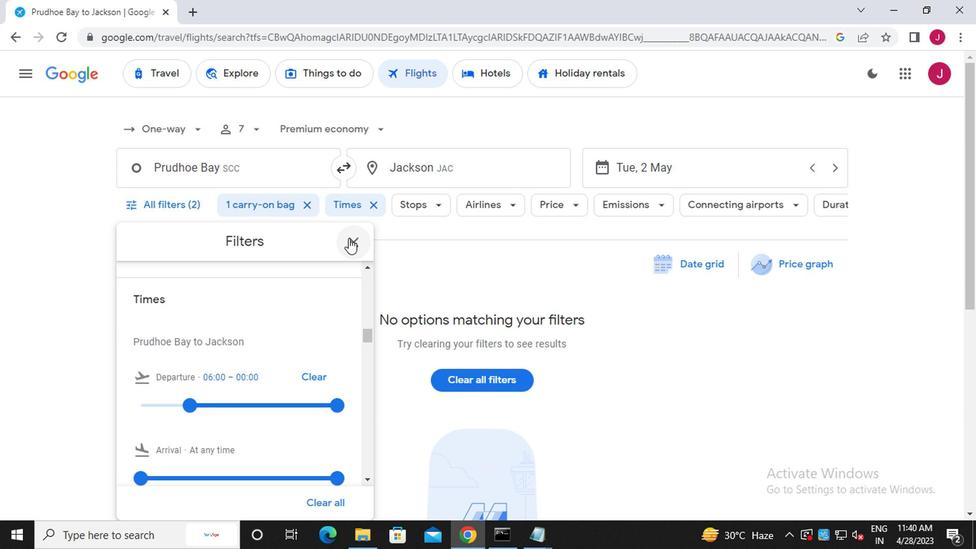 
Action: Mouse moved to (345, 239)
Screenshot: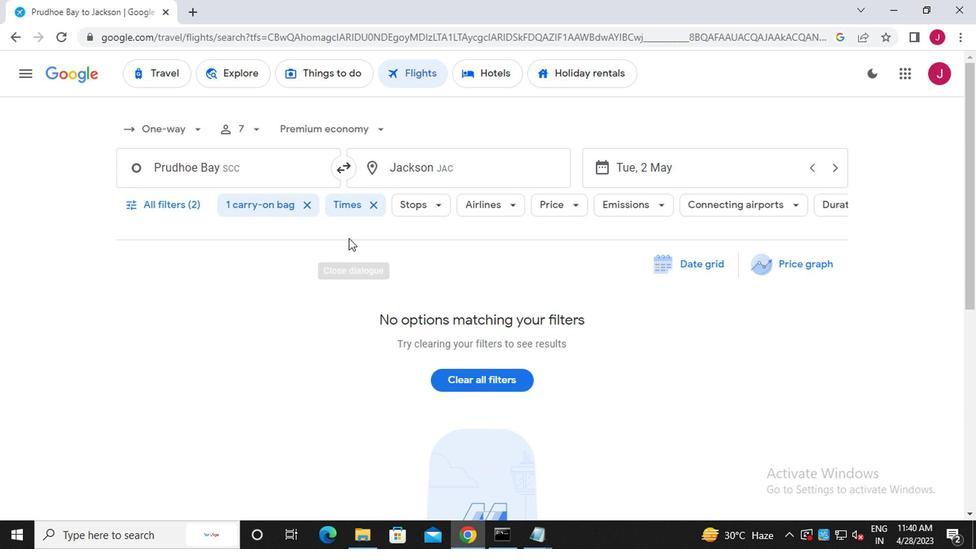 
